 Task: Plan a team-building outdoor activity for  the 19th at 10:30 AM to 11 AM. 
Action: Mouse moved to (54, 74)
Screenshot: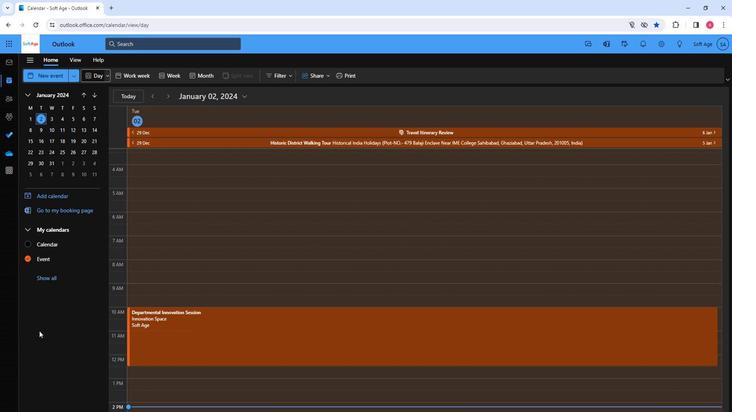 
Action: Mouse pressed left at (54, 74)
Screenshot: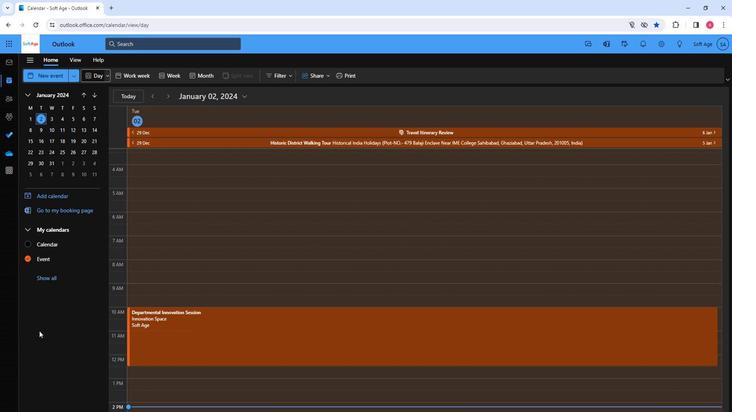 
Action: Mouse moved to (194, 124)
Screenshot: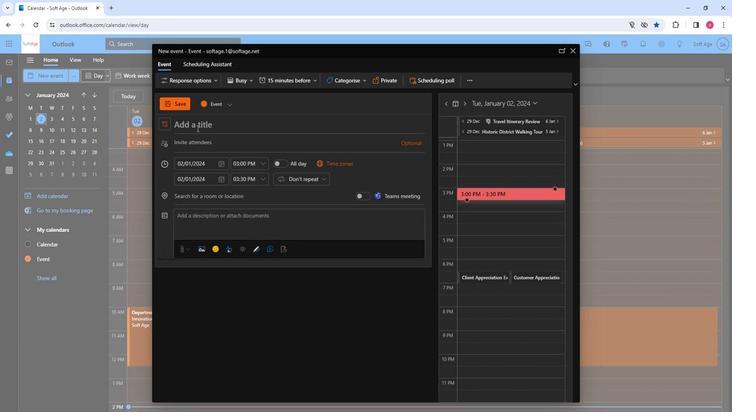 
Action: Mouse pressed left at (194, 124)
Screenshot: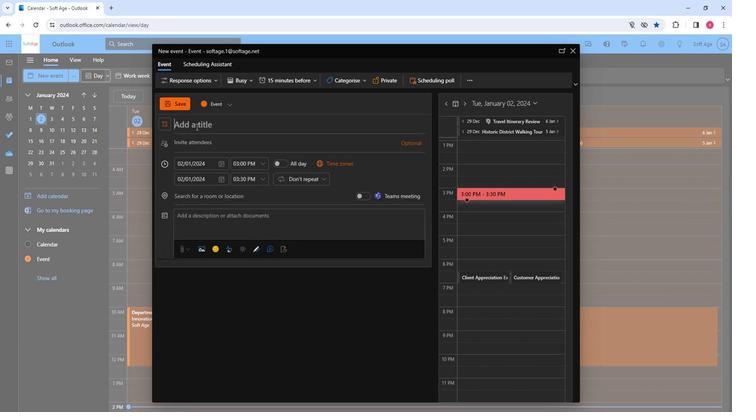 
Action: Key pressed <Key.shift>Team=<Key.backspace>-<Key.shift>Building<Key.space><Key.shift>Outdoor<Key.space><Key.shift><Key.shift><Key.shift>Activity
Screenshot: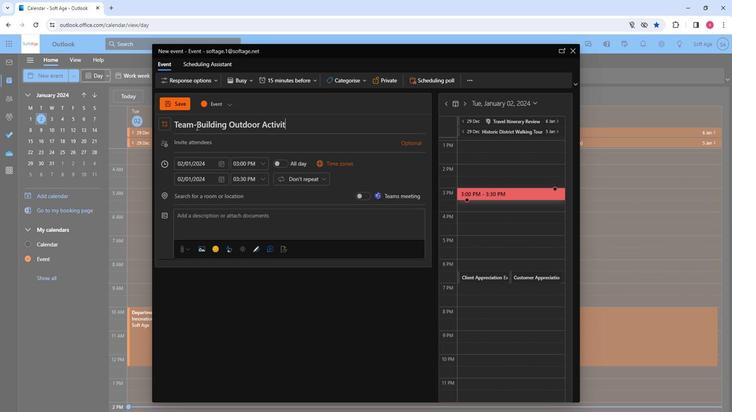 
Action: Mouse moved to (203, 145)
Screenshot: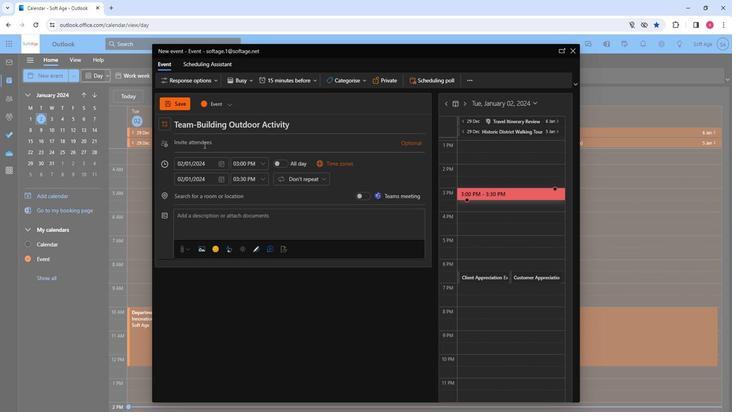 
Action: Mouse pressed left at (203, 145)
Screenshot: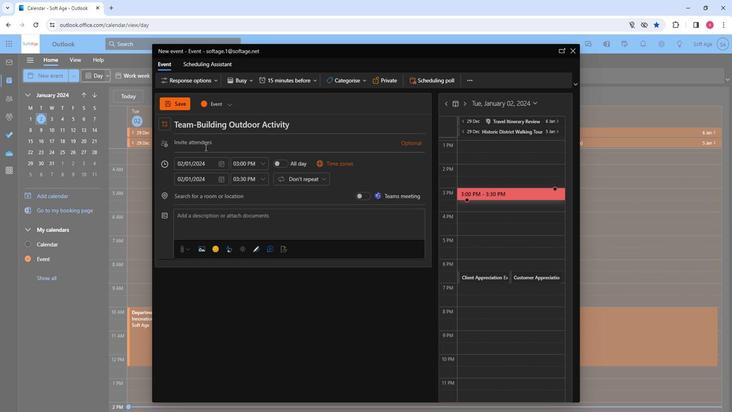 
Action: Mouse moved to (191, 139)
Screenshot: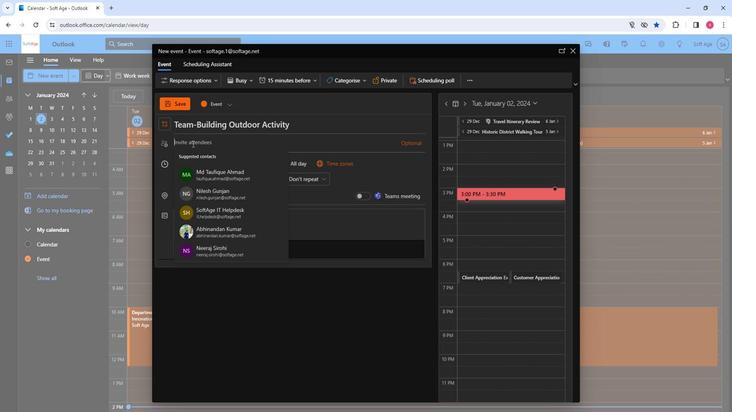 
Action: Key pressed so
Screenshot: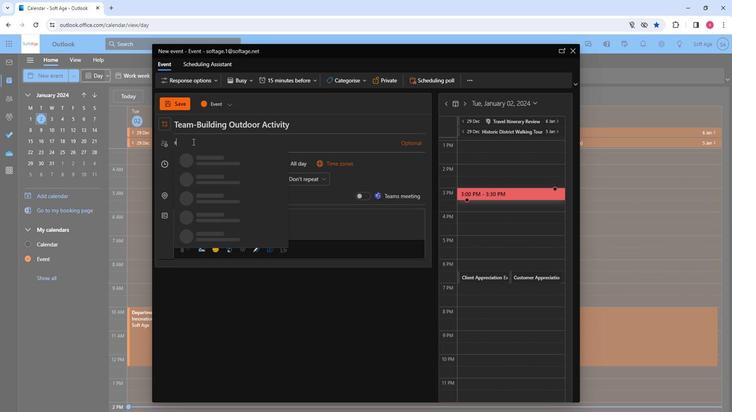 
Action: Mouse moved to (212, 198)
Screenshot: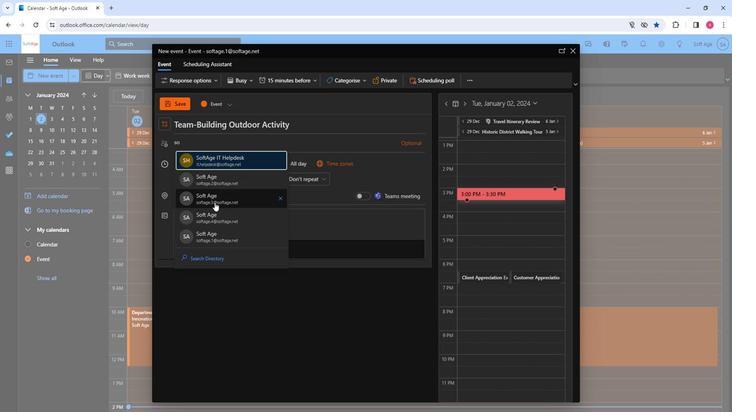 
Action: Mouse pressed left at (212, 198)
Screenshot: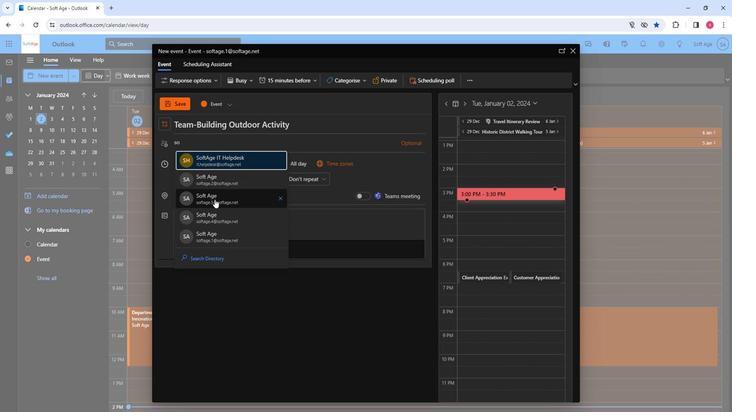 
Action: Key pressed so
Screenshot: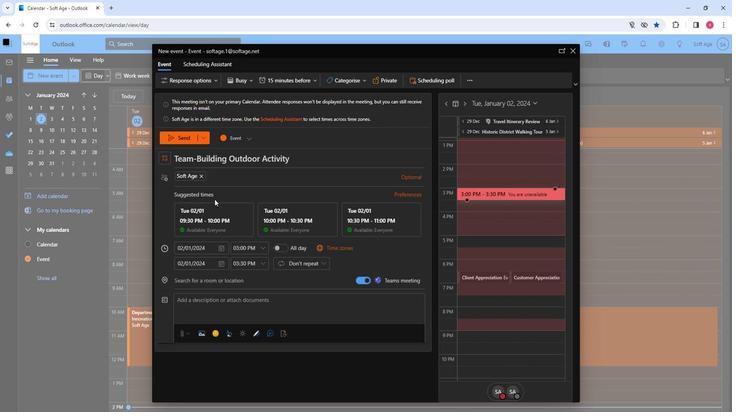 
Action: Mouse moved to (250, 251)
Screenshot: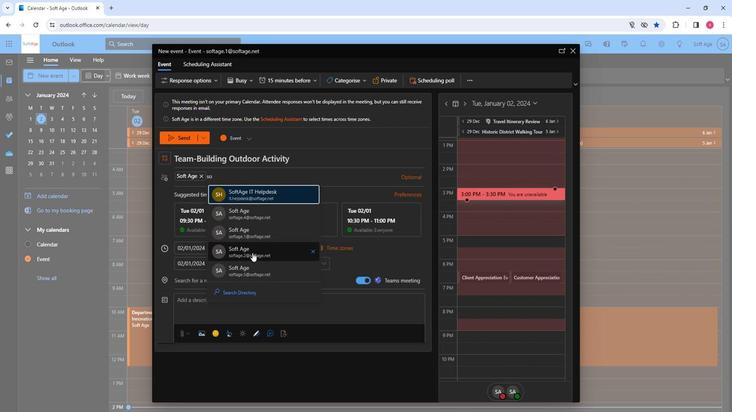
Action: Mouse pressed left at (250, 251)
Screenshot: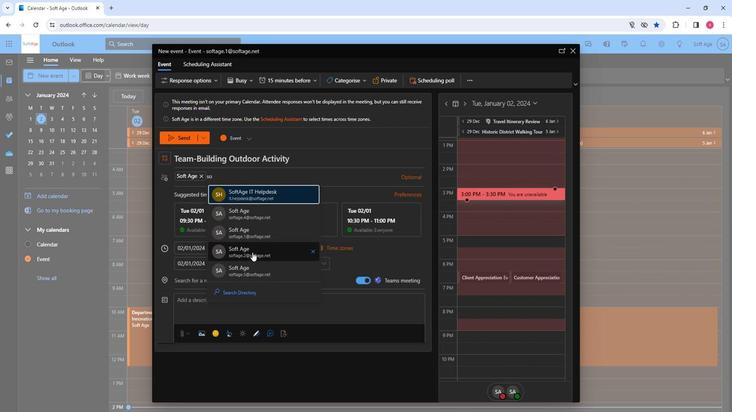 
Action: Key pressed so
Screenshot: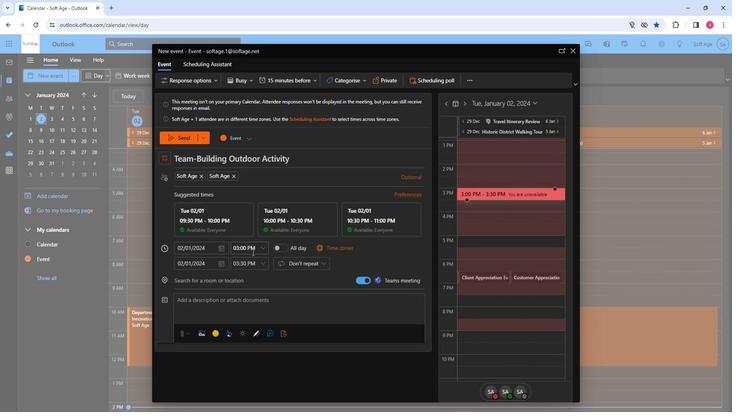 
Action: Mouse moved to (265, 269)
Screenshot: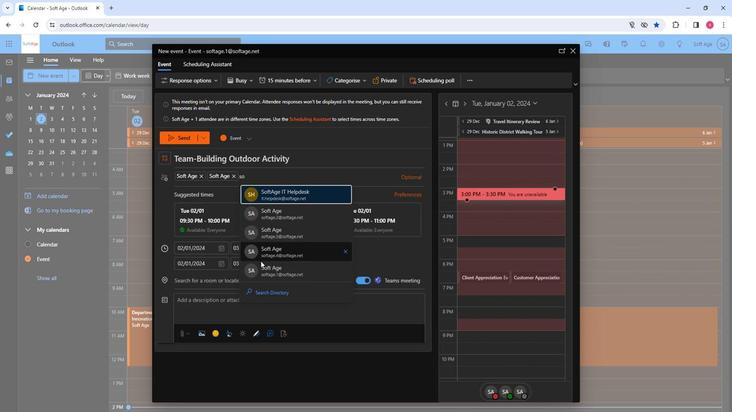 
Action: Mouse pressed left at (265, 269)
Screenshot: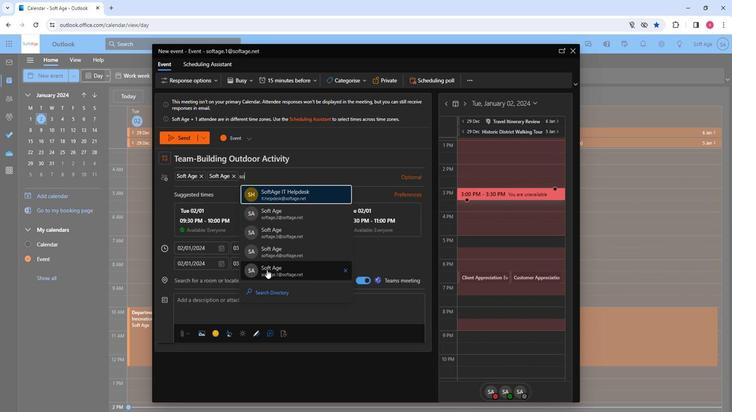 
Action: Key pressed so
Screenshot: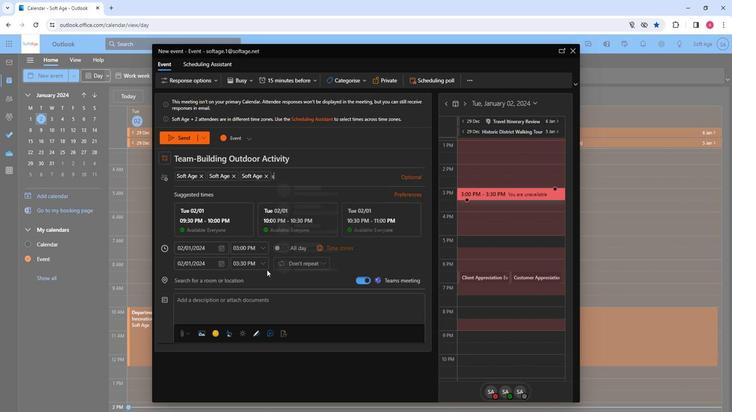 
Action: Mouse moved to (318, 237)
Screenshot: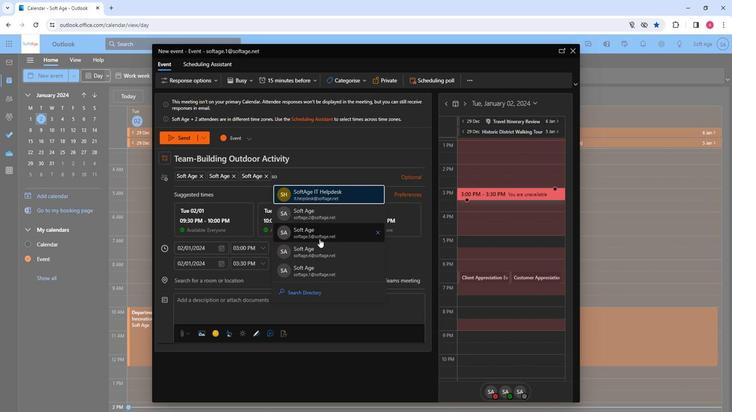 
Action: Mouse pressed left at (318, 237)
Screenshot: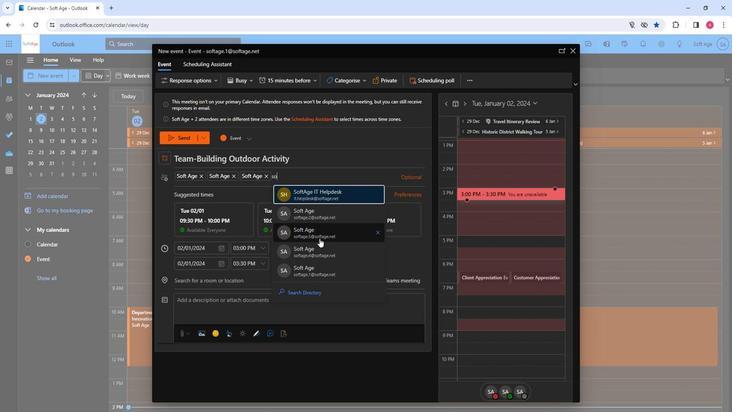 
Action: Mouse moved to (219, 245)
Screenshot: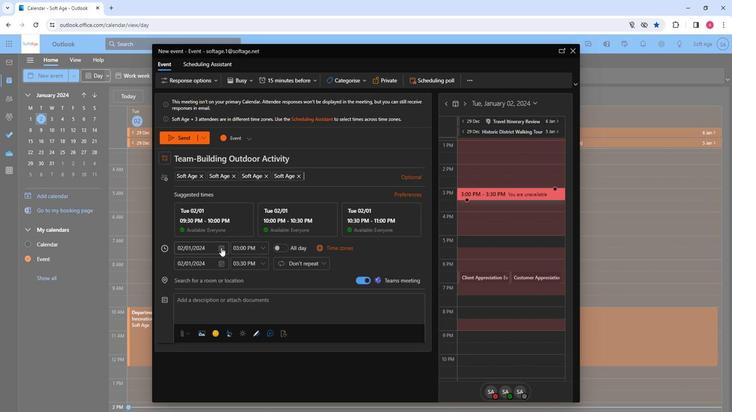 
Action: Mouse pressed left at (219, 245)
Screenshot: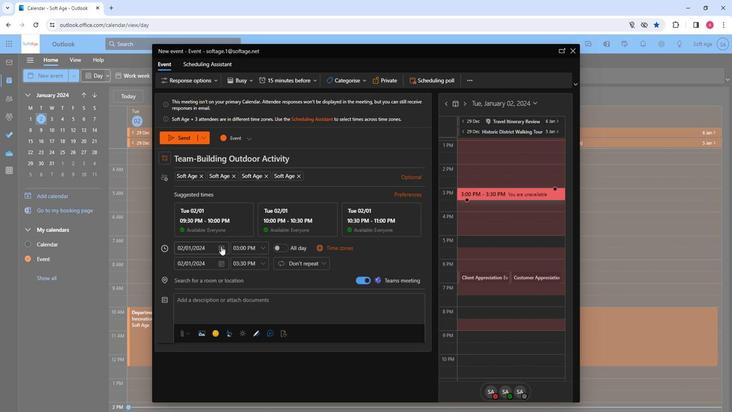 
Action: Mouse moved to (224, 311)
Screenshot: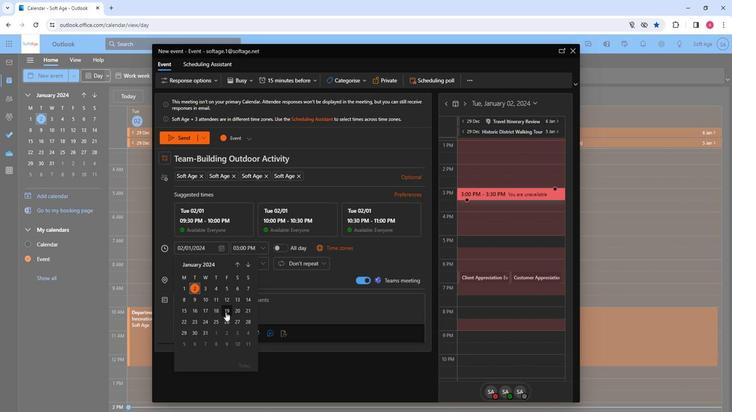 
Action: Mouse pressed left at (224, 311)
Screenshot: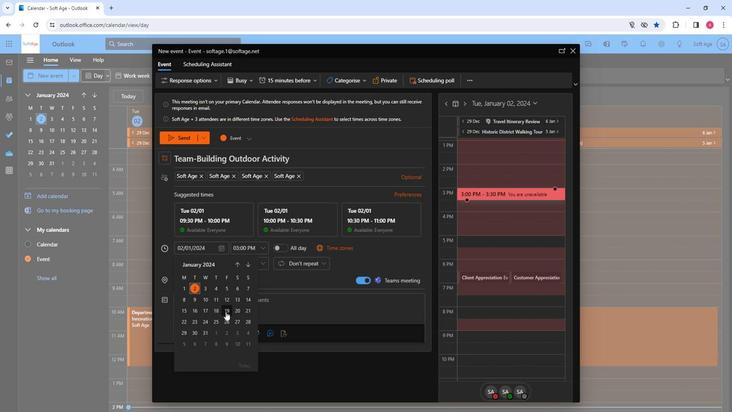 
Action: Mouse moved to (262, 247)
Screenshot: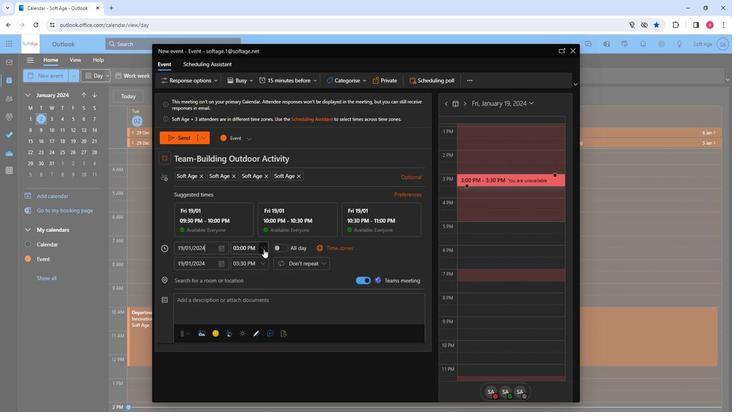 
Action: Mouse pressed left at (262, 247)
Screenshot: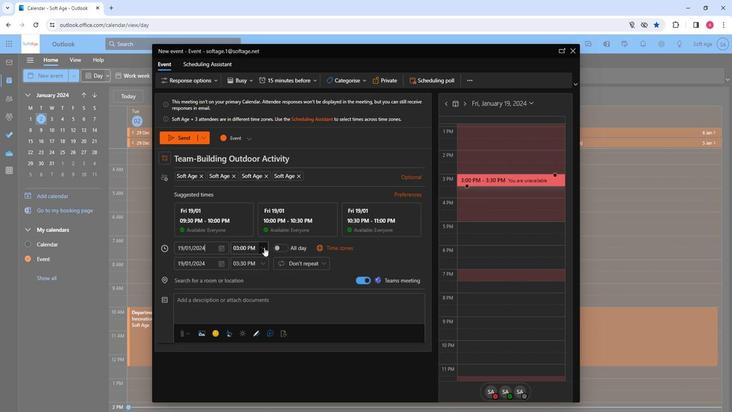 
Action: Mouse moved to (250, 290)
Screenshot: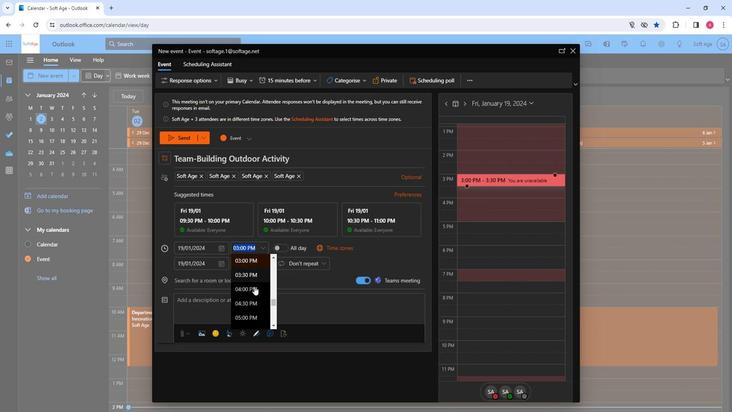 
Action: Mouse scrolled (250, 290) with delta (0, 0)
Screenshot: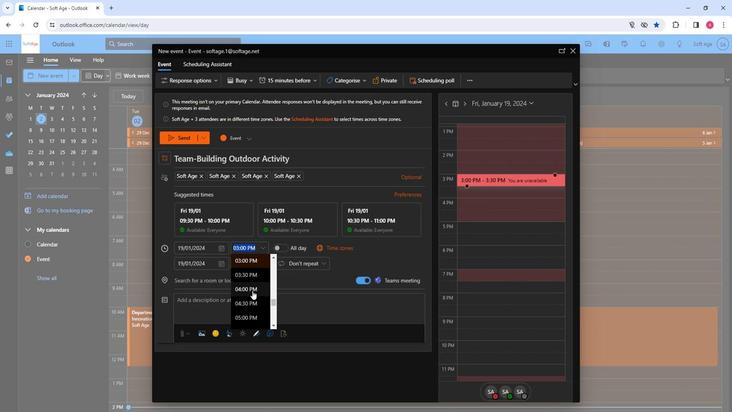 
Action: Mouse moved to (251, 302)
Screenshot: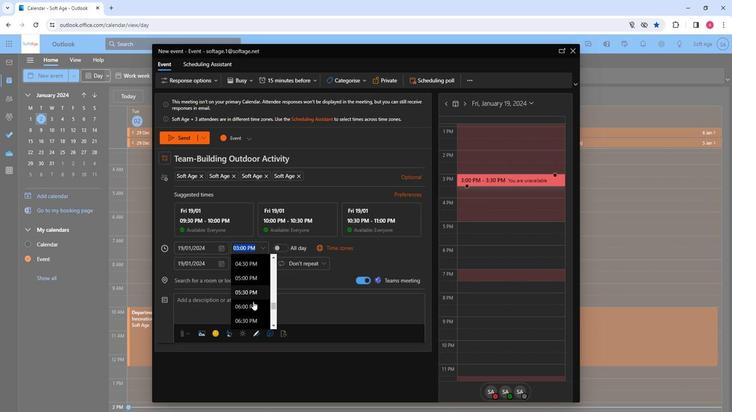 
Action: Mouse scrolled (251, 301) with delta (0, 0)
Screenshot: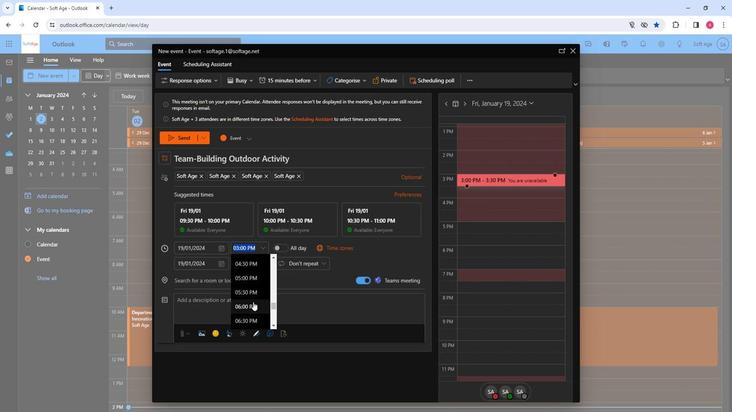 
Action: Mouse moved to (252, 303)
Screenshot: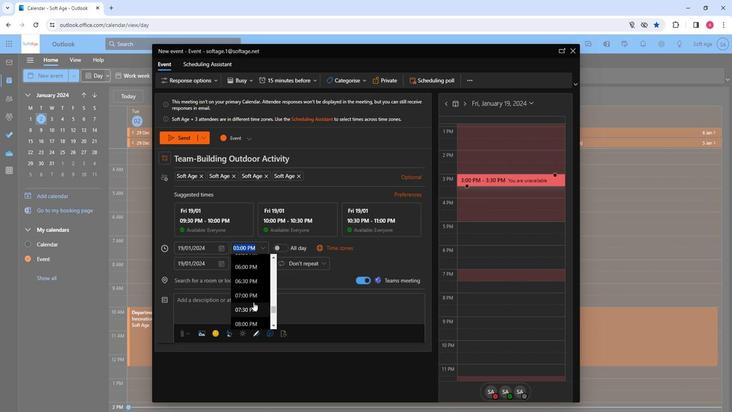 
Action: Mouse scrolled (252, 302) with delta (0, 0)
Screenshot: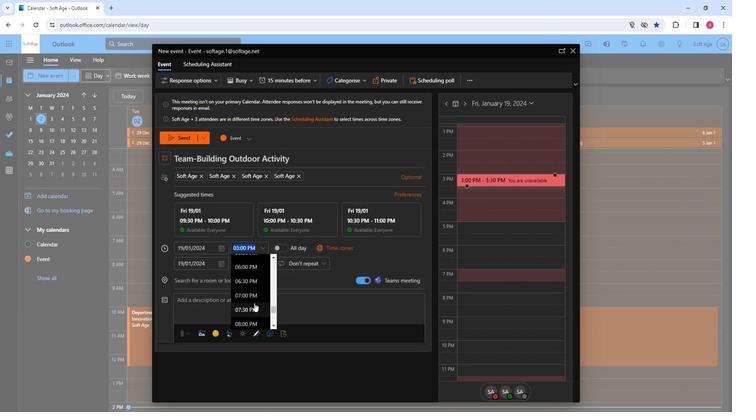 
Action: Mouse moved to (252, 304)
Screenshot: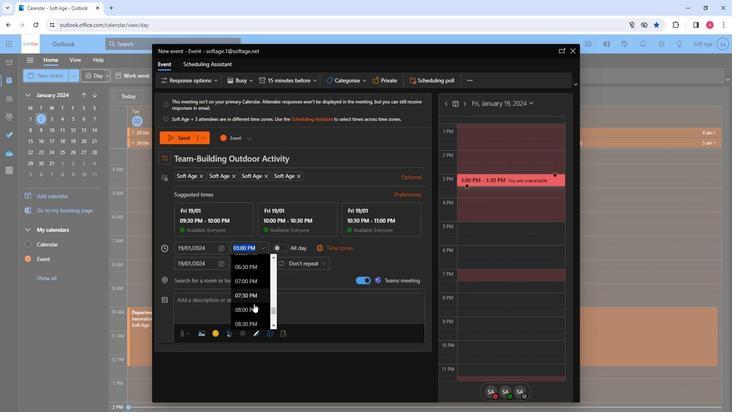 
Action: Mouse scrolled (252, 303) with delta (0, 0)
Screenshot: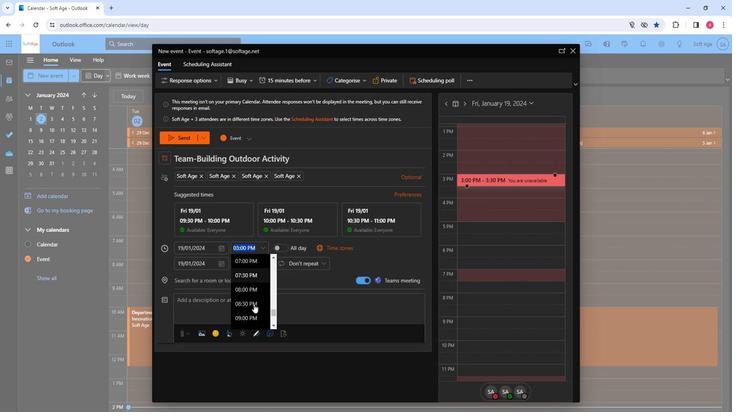 
Action: Mouse moved to (246, 316)
Screenshot: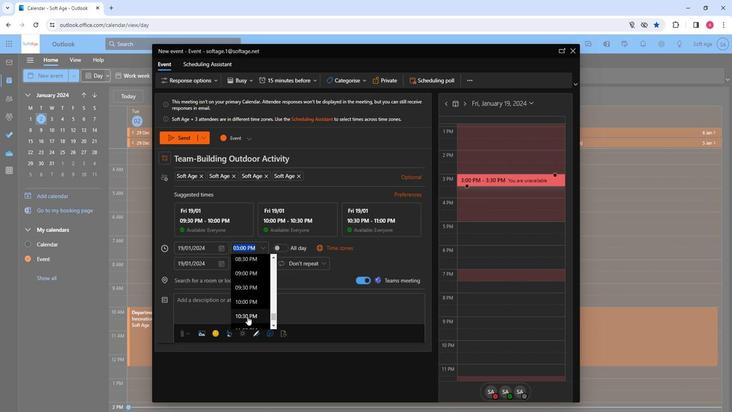 
Action: Mouse pressed left at (246, 316)
Screenshot: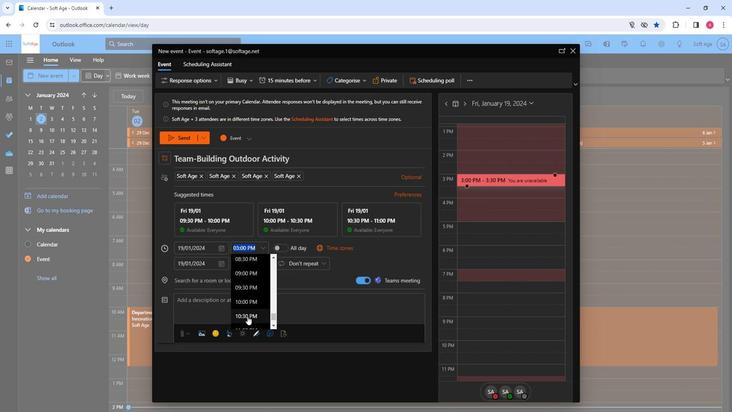 
Action: Mouse moved to (185, 280)
Screenshot: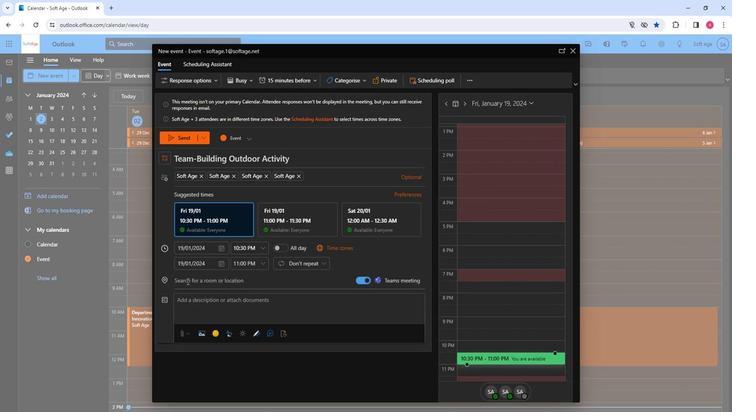
Action: Mouse pressed left at (185, 280)
Screenshot: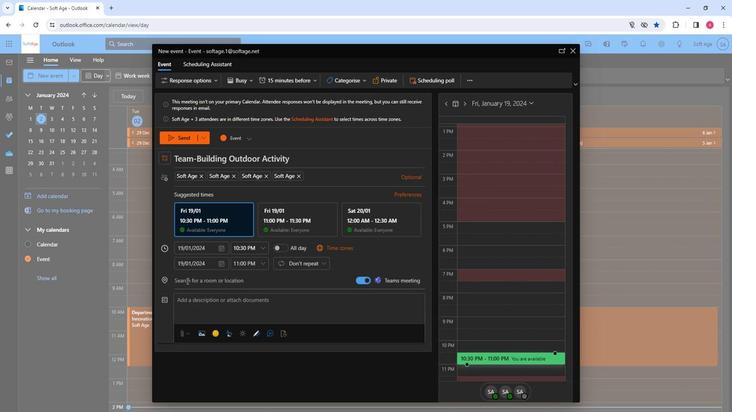 
Action: Key pressed par
Screenshot: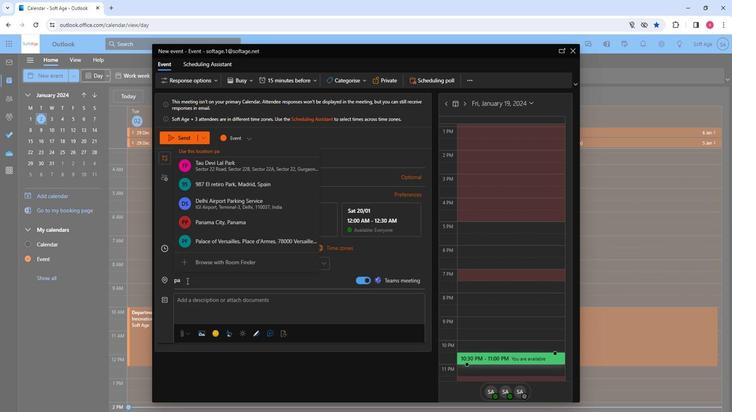 
Action: Mouse moved to (227, 228)
Screenshot: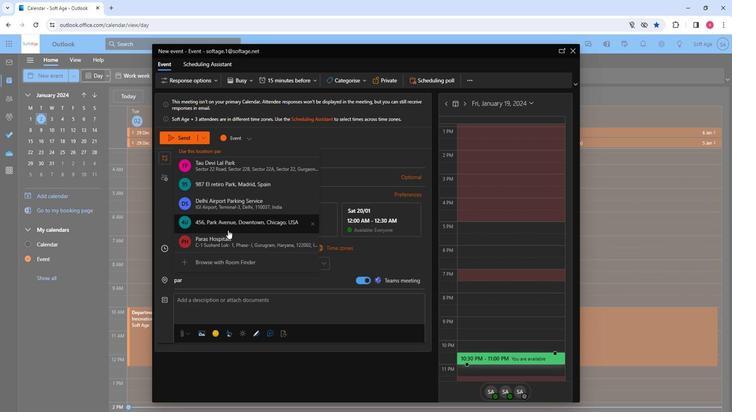 
Action: Mouse pressed left at (227, 228)
Screenshot: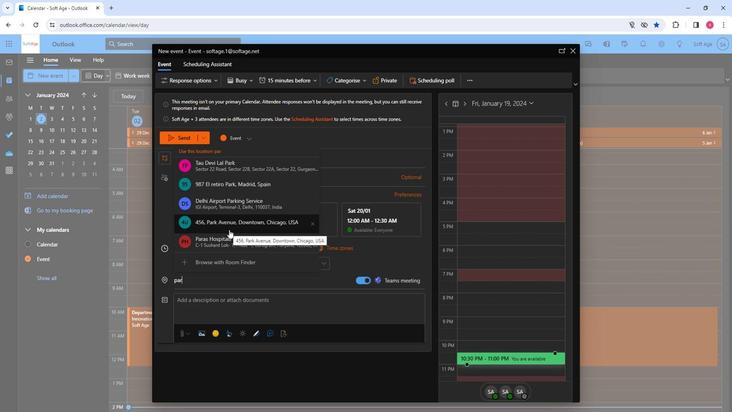 
Action: Mouse moved to (192, 318)
Screenshot: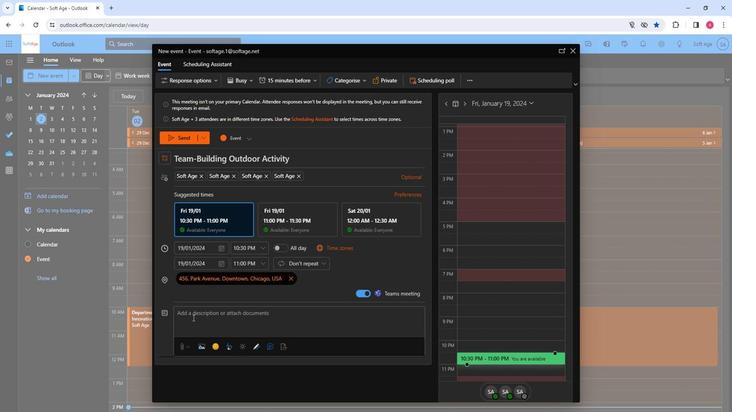 
Action: Mouse pressed left at (192, 318)
Screenshot: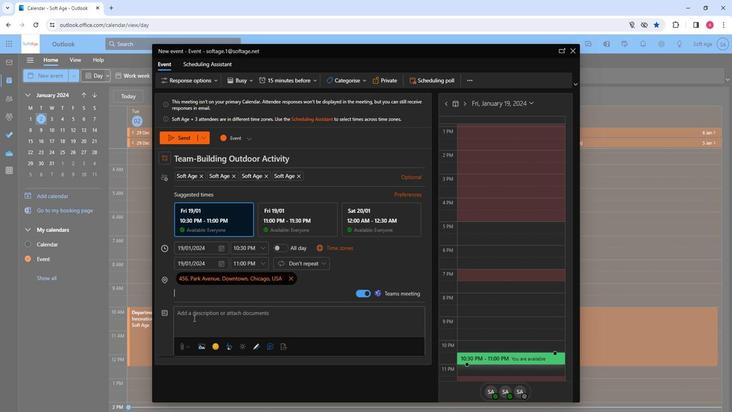 
Action: Key pressed <Key.shift>Connect<Key.space>outdoors<Key.shift>!<Key.space><Key.shift>Join<Key.space>our<Key.space>team-building<Key.space>activity<Key.space>next<Key.space>month.<Key.space><Key.shift>Enjoy<Key.space>nature,<Key.space>engage<Key.space>in<Key.space>fun<Key.space>challenges,<Key.space>and<Key.space>strengthen<Key.space>in<Key.space>an<Key.space><Key.backspace><Key.backspace><Key.backspace><Key.backspace><Key.backspace><Key.backspace><Key.backspace><Key.space>n<Key.backspace>bonds<Key.space>in<Key.space>an<Key.space>adventurous<Key.space>and<Key.space>refreshing<Key.space>experience.<Key.space><Key.shift>Don't<Key.space>misss<Key.backspace><Key.space>out<Key.shift>!
Screenshot: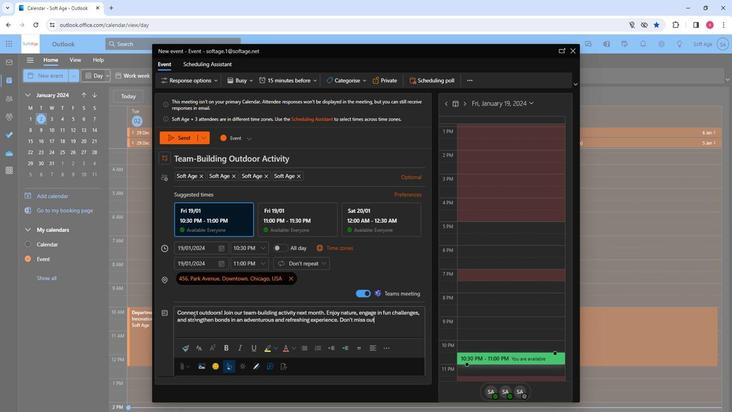 
Action: Mouse moved to (207, 322)
Screenshot: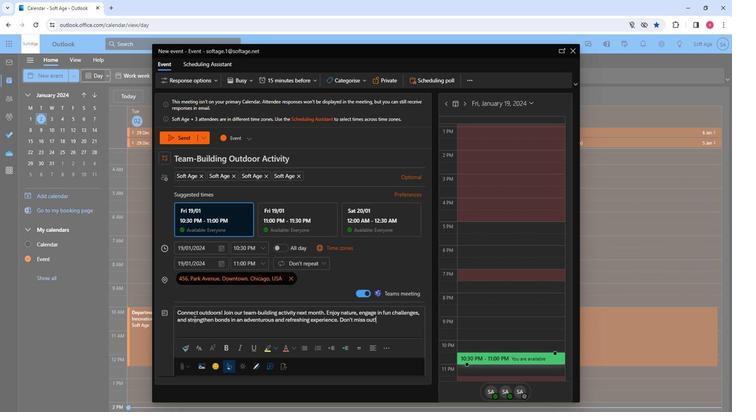 
Action: Mouse pressed left at (207, 322)
Screenshot: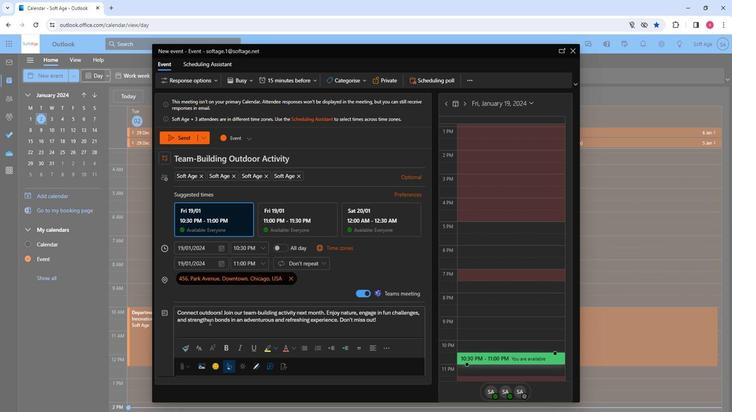 
Action: Mouse pressed left at (207, 322)
Screenshot: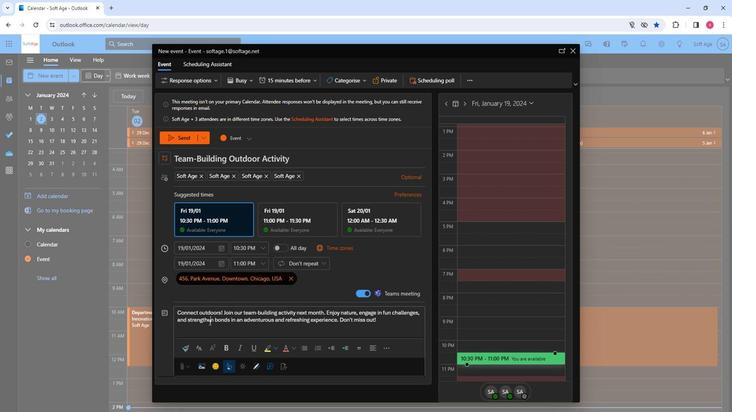 
Action: Mouse pressed left at (207, 322)
Screenshot: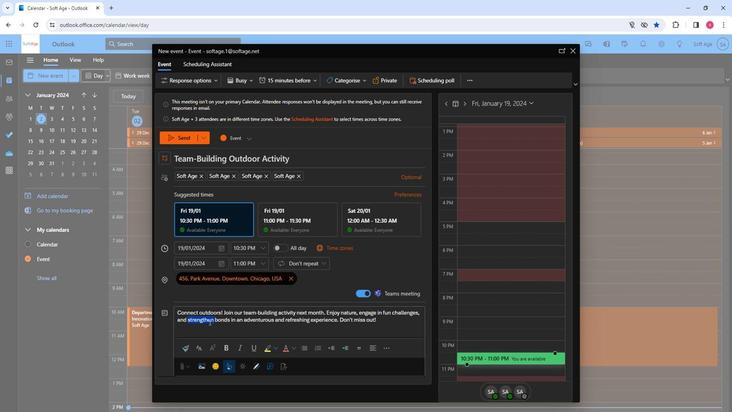 
Action: Mouse moved to (280, 306)
Screenshot: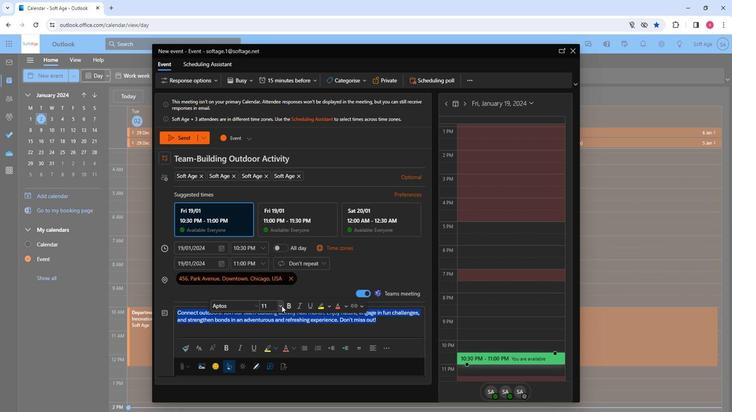 
Action: Mouse pressed left at (280, 306)
Screenshot: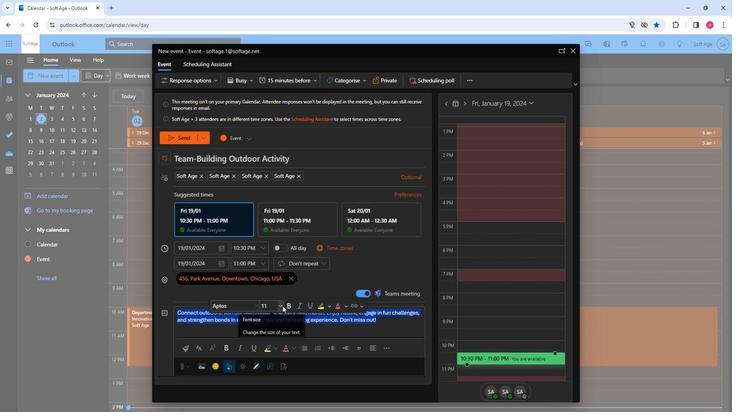 
Action: Mouse moved to (270, 240)
Screenshot: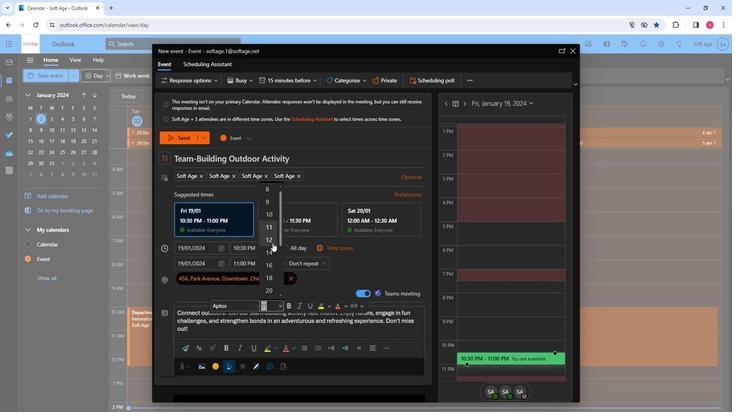 
Action: Mouse pressed left at (270, 240)
Screenshot: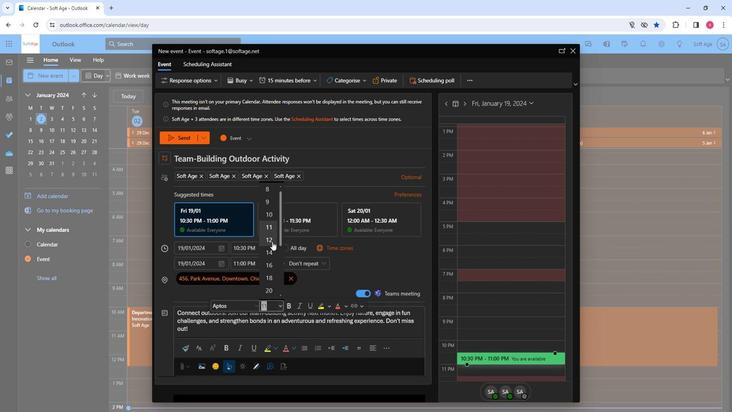 
Action: Mouse moved to (255, 307)
Screenshot: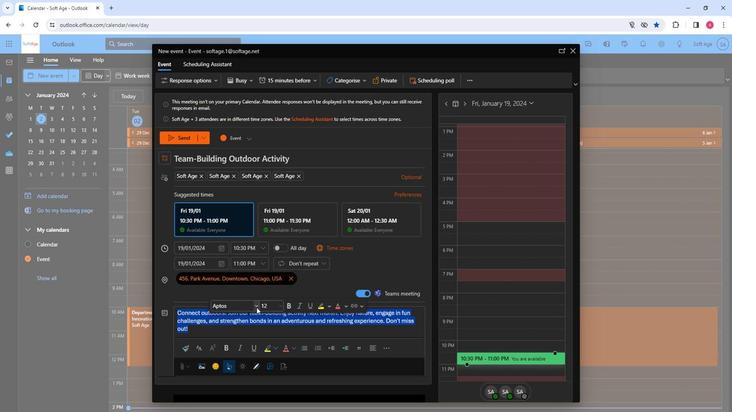 
Action: Mouse pressed left at (255, 307)
Screenshot: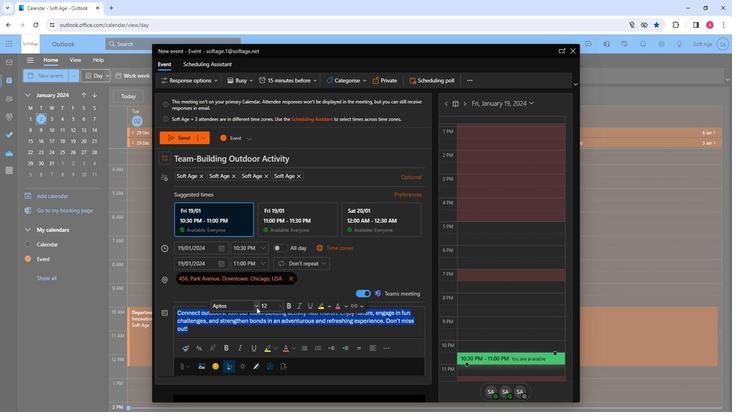 
Action: Mouse moved to (247, 264)
Screenshot: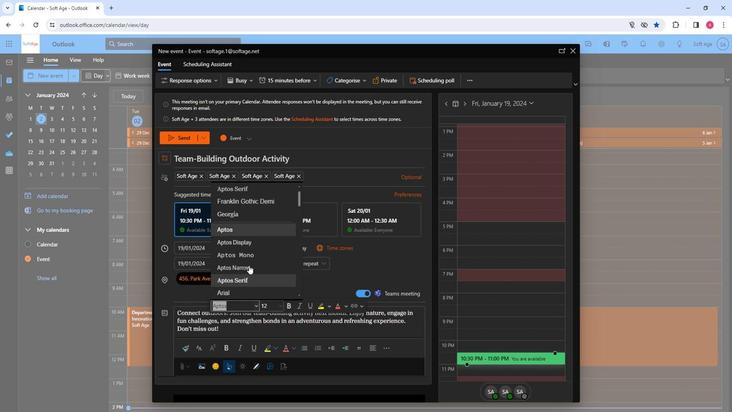
Action: Mouse scrolled (247, 264) with delta (0, 0)
Screenshot: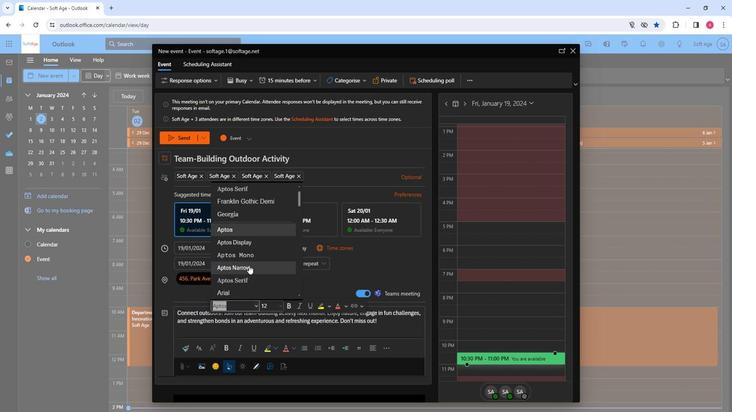 
Action: Mouse scrolled (247, 264) with delta (0, 0)
Screenshot: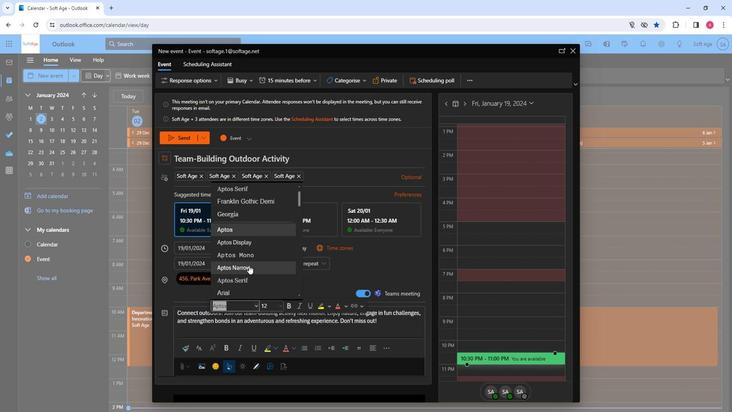 
Action: Mouse scrolled (247, 264) with delta (0, 0)
Screenshot: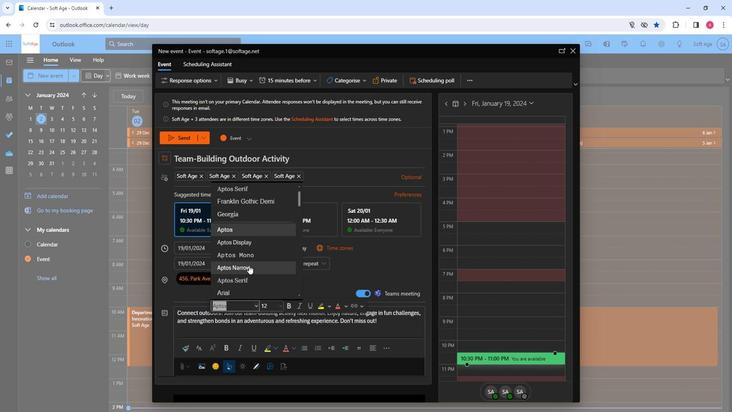 
Action: Mouse moved to (244, 266)
Screenshot: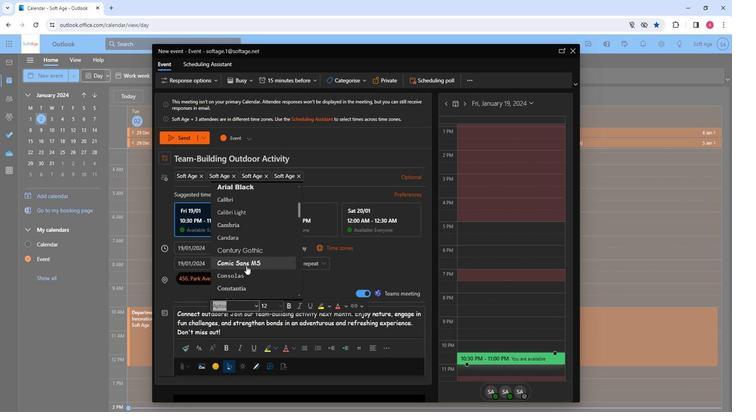 
Action: Mouse pressed left at (244, 266)
Screenshot: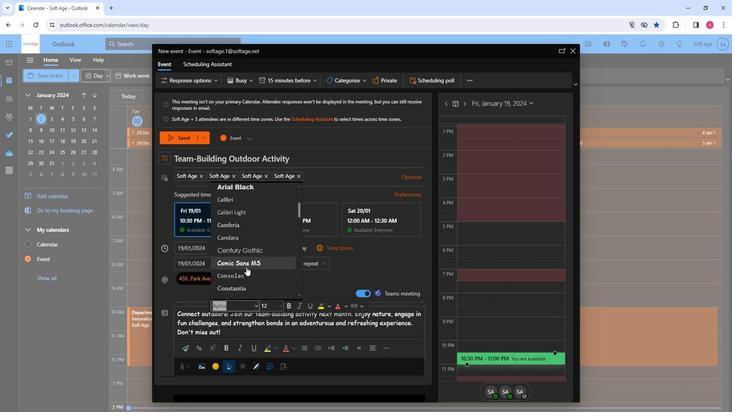 
Action: Mouse moved to (326, 306)
Screenshot: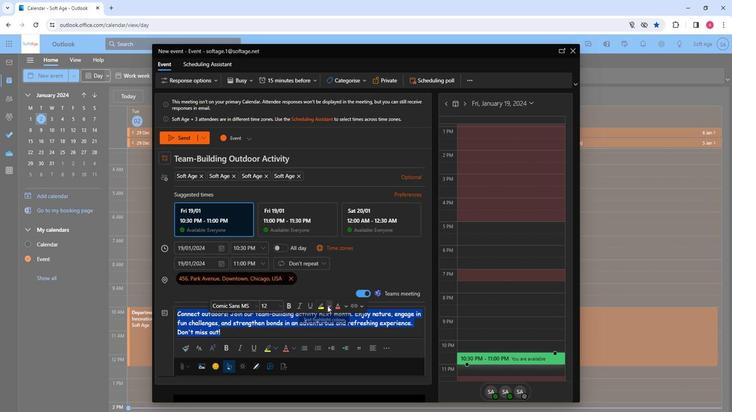 
Action: Mouse pressed left at (326, 306)
Screenshot: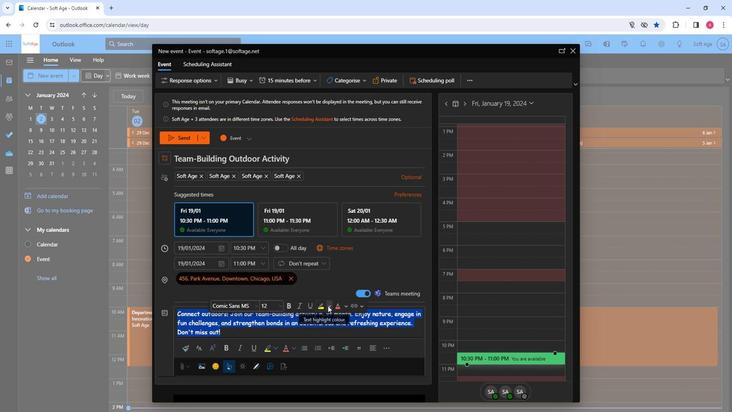 
Action: Mouse moved to (345, 333)
Screenshot: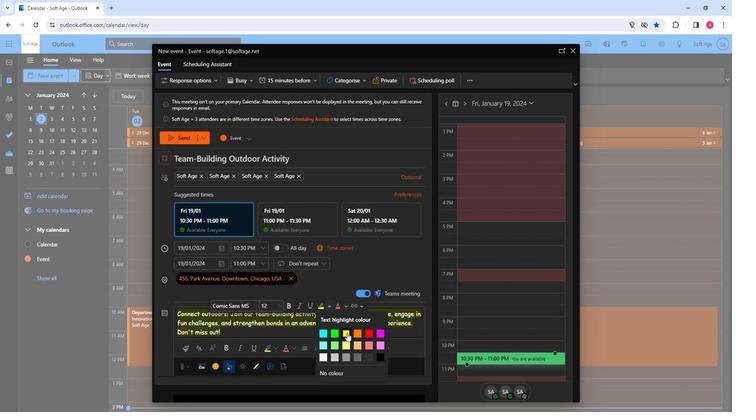 
Action: Mouse pressed left at (345, 333)
Screenshot: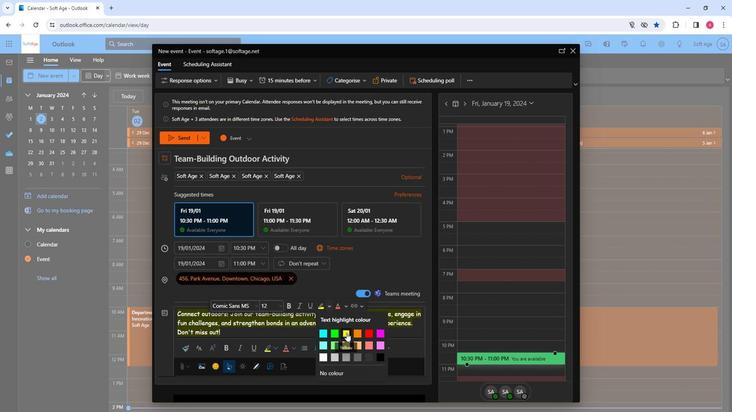 
Action: Mouse moved to (296, 306)
Screenshot: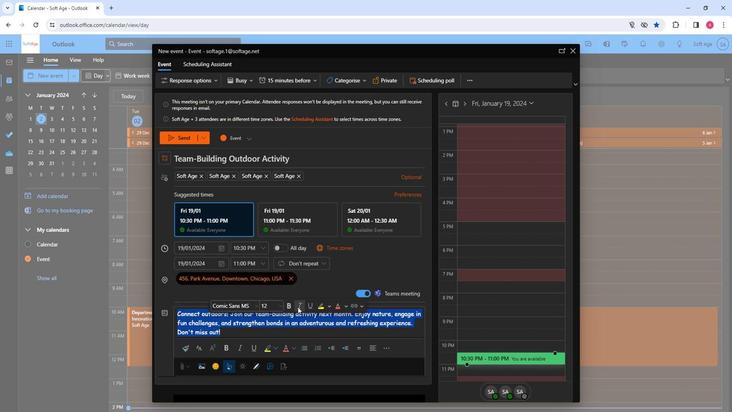 
Action: Mouse pressed left at (296, 306)
Screenshot: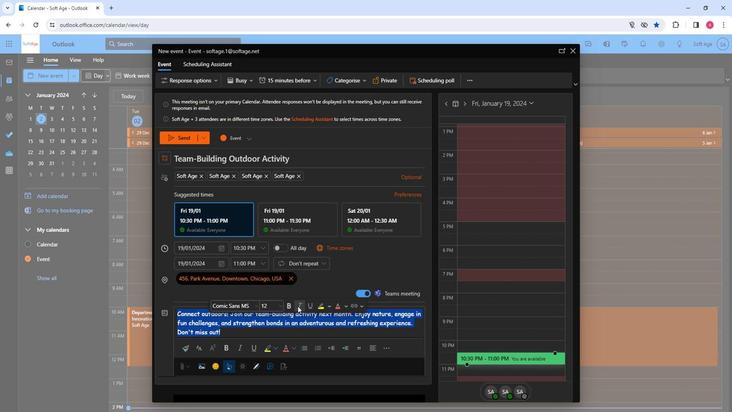 
Action: Mouse moved to (260, 328)
Screenshot: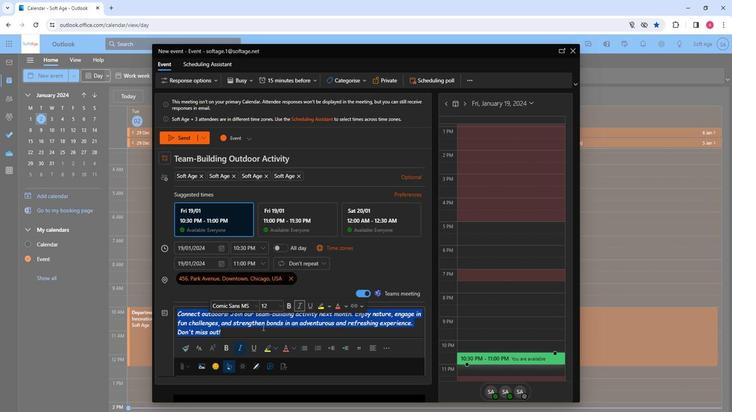 
Action: Mouse pressed left at (260, 328)
Screenshot: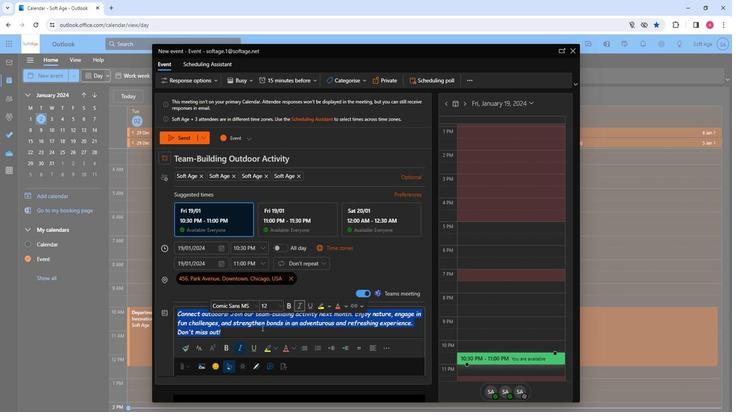 
Action: Mouse moved to (322, 329)
Screenshot: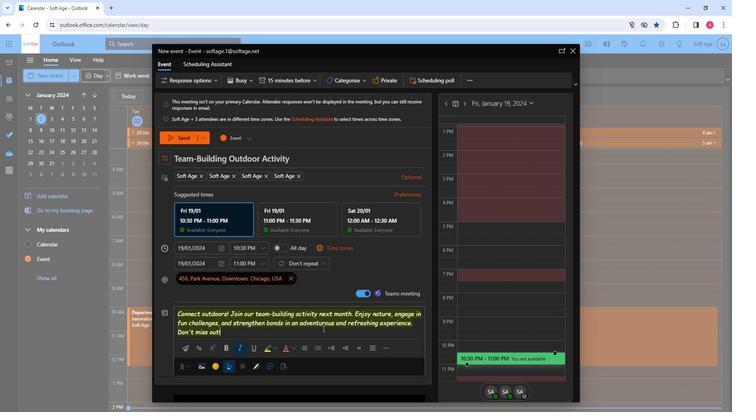 
Action: Mouse scrolled (322, 328) with delta (0, 0)
Screenshot: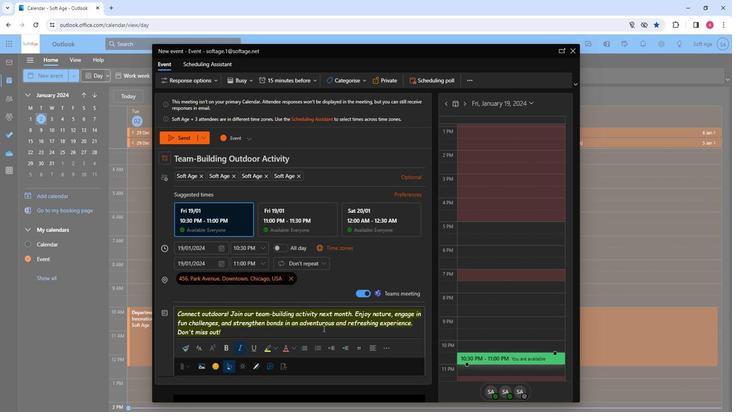 
Action: Mouse moved to (268, 325)
Screenshot: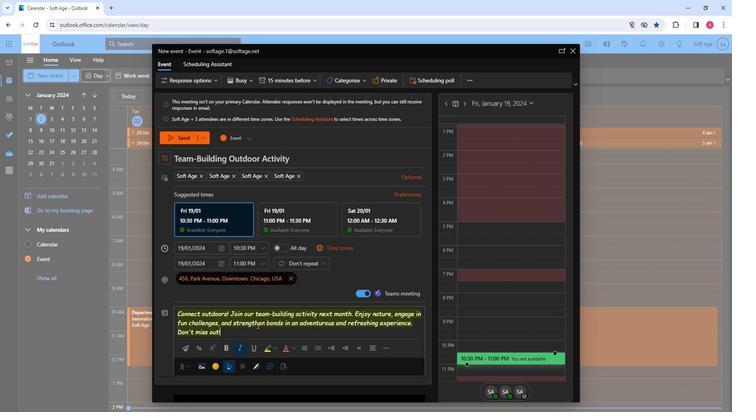 
Action: Mouse pressed left at (268, 325)
Screenshot: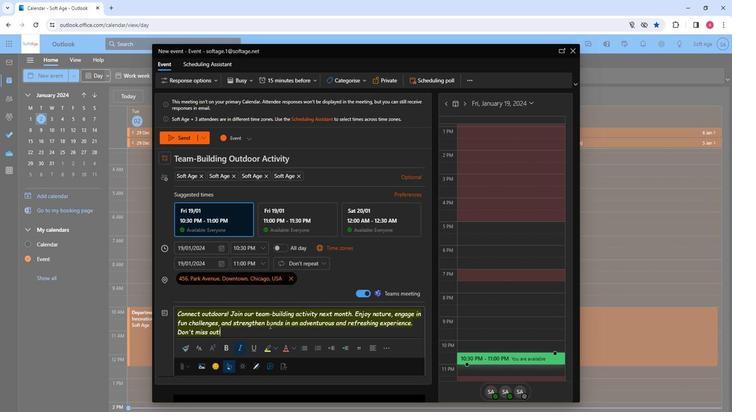 
Action: Mouse pressed left at (268, 325)
Screenshot: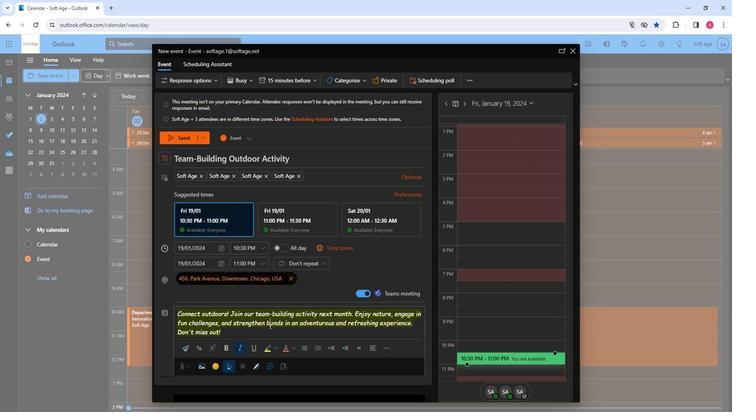 
Action: Mouse pressed left at (268, 325)
Screenshot: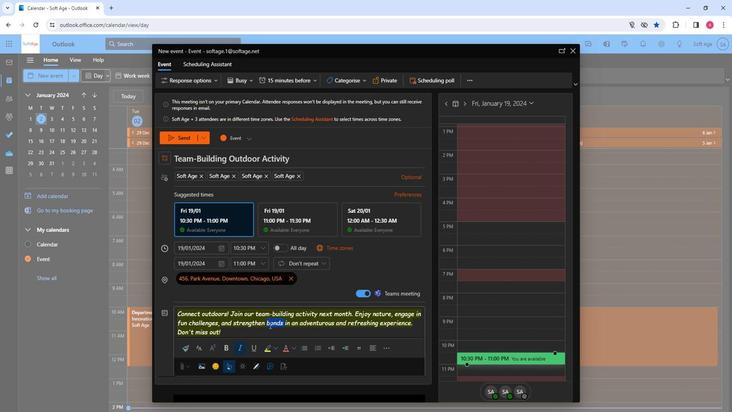 
Action: Mouse moved to (329, 351)
Screenshot: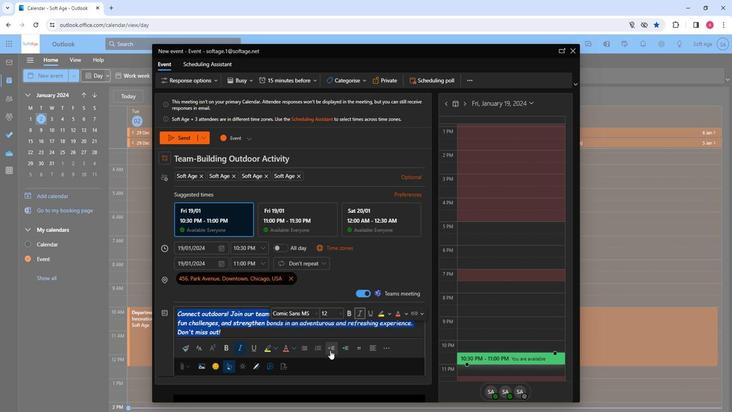 
Action: Mouse pressed left at (329, 351)
Screenshot: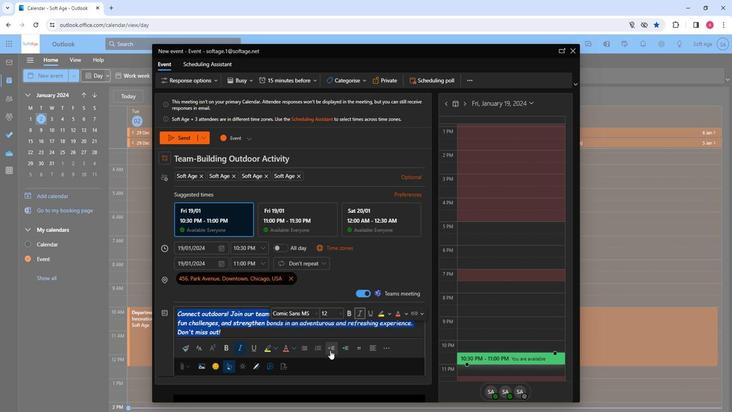 
Action: Mouse moved to (369, 349)
Screenshot: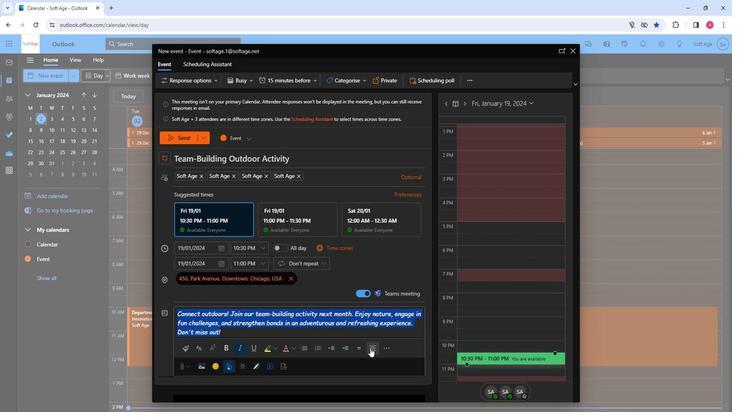 
Action: Mouse pressed left at (369, 349)
Screenshot: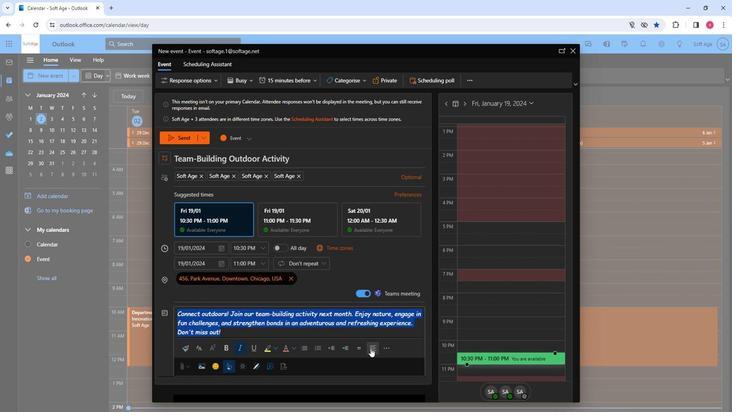 
Action: Mouse moved to (343, 350)
Screenshot: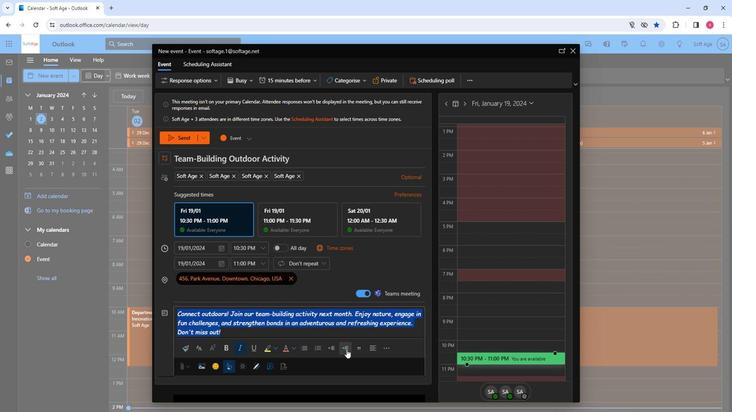 
Action: Mouse pressed left at (343, 350)
Screenshot: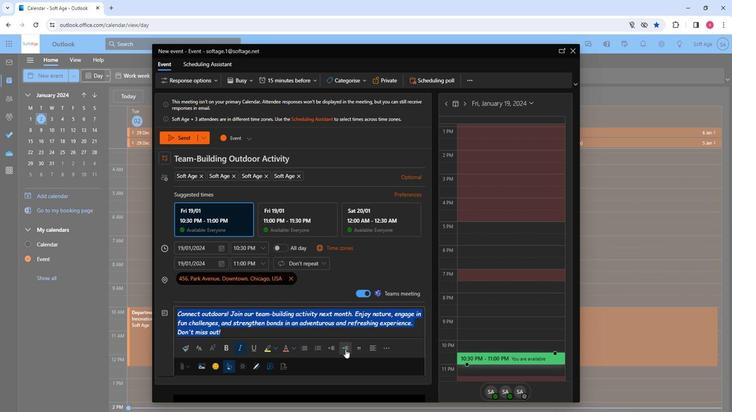 
Action: Mouse moved to (328, 325)
Screenshot: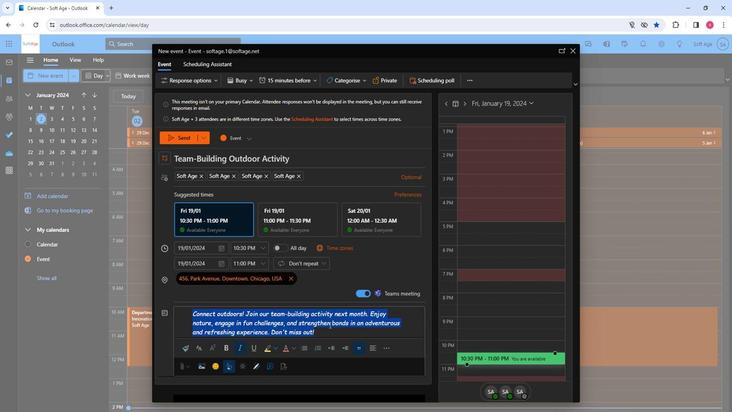 
Action: Mouse pressed left at (328, 325)
Screenshot: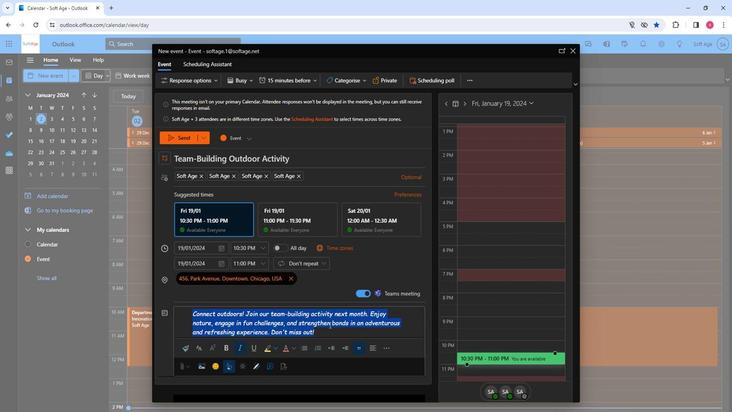 
Action: Mouse moved to (181, 137)
Screenshot: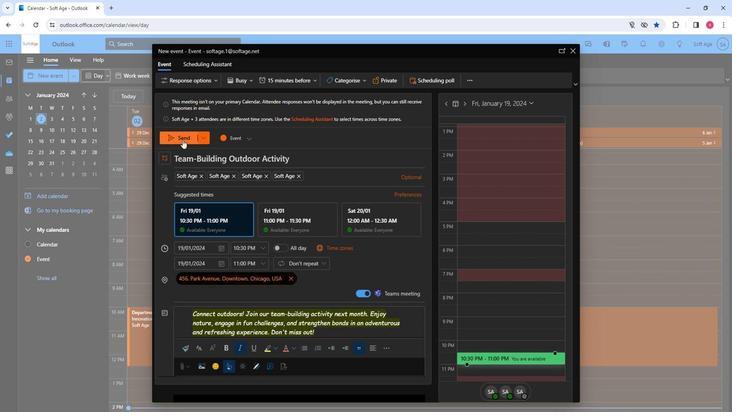 
Action: Mouse pressed left at (181, 137)
Screenshot: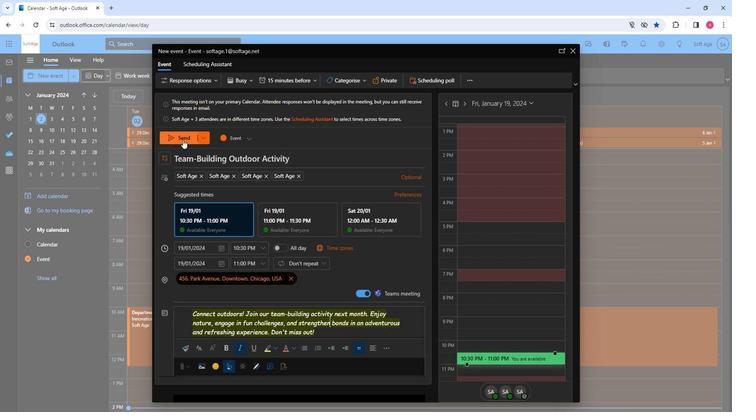 
Action: Mouse moved to (231, 280)
Screenshot: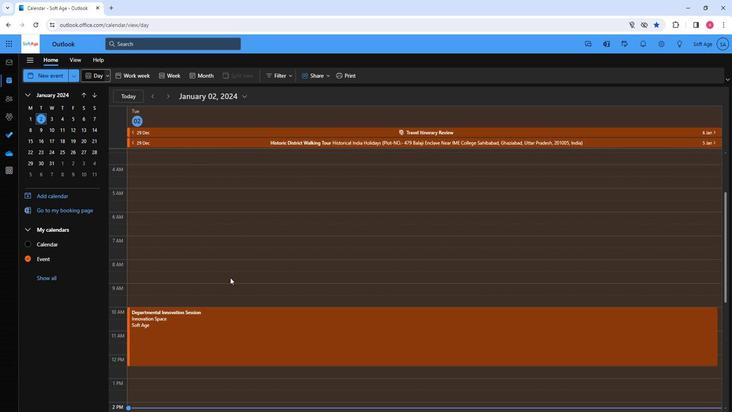 
